 Task: Select Add end date and time.
Action: Mouse moved to (588, 158)
Screenshot: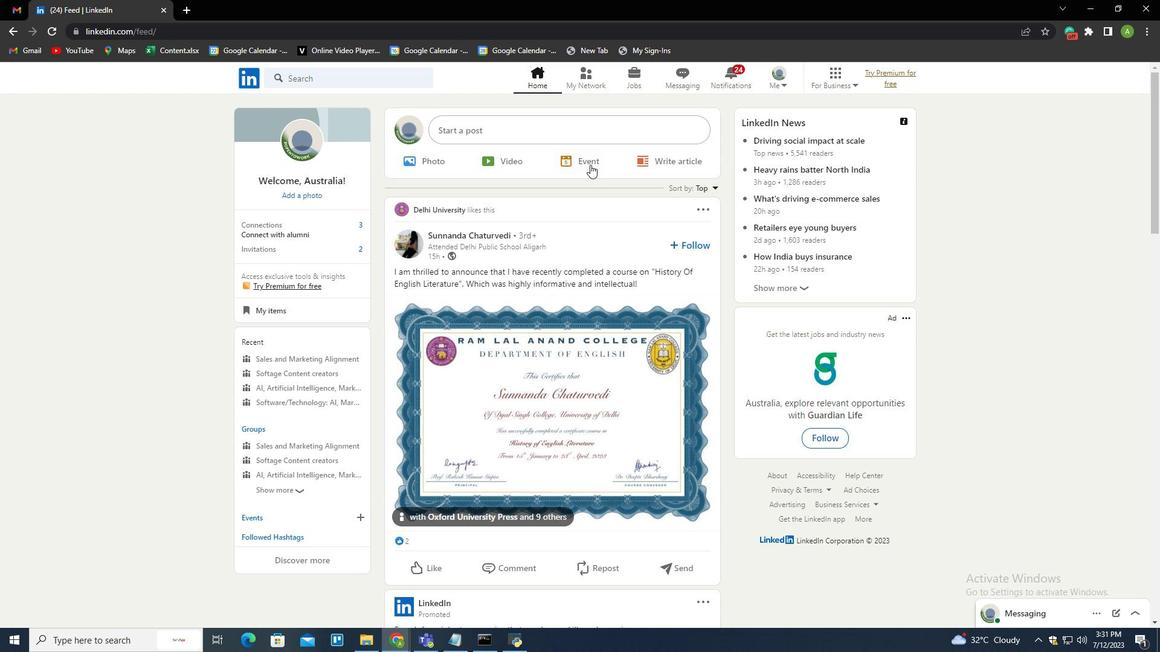 
Action: Mouse pressed left at (588, 158)
Screenshot: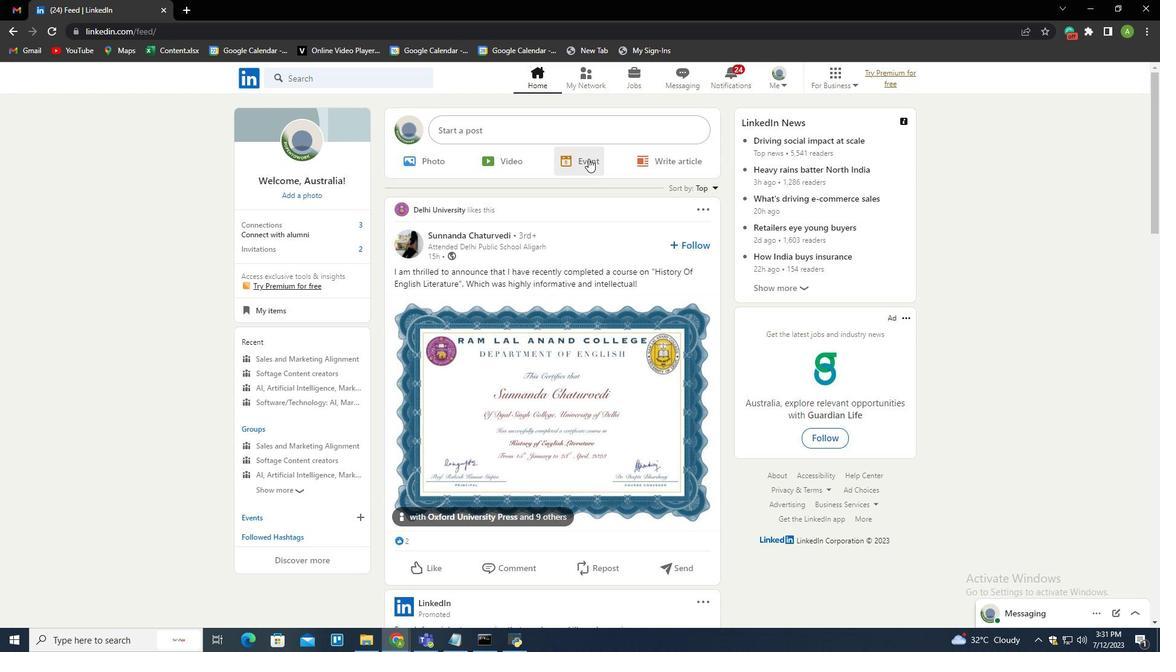
Action: Mouse moved to (555, 334)
Screenshot: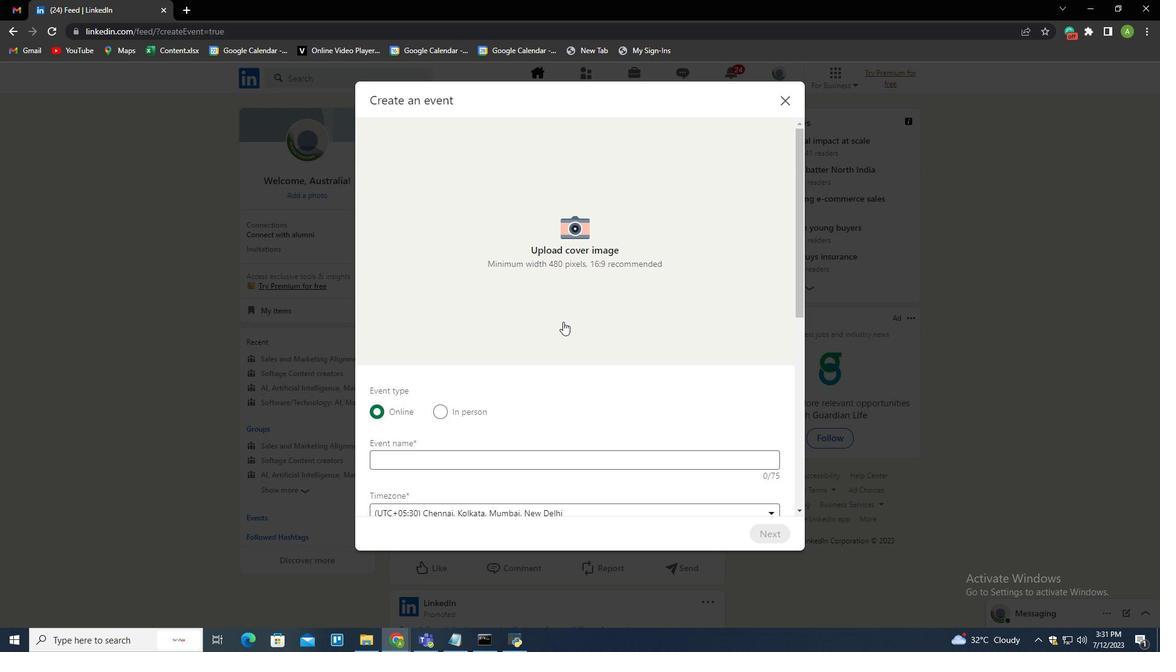 
Action: Mouse scrolled (555, 334) with delta (0, 0)
Screenshot: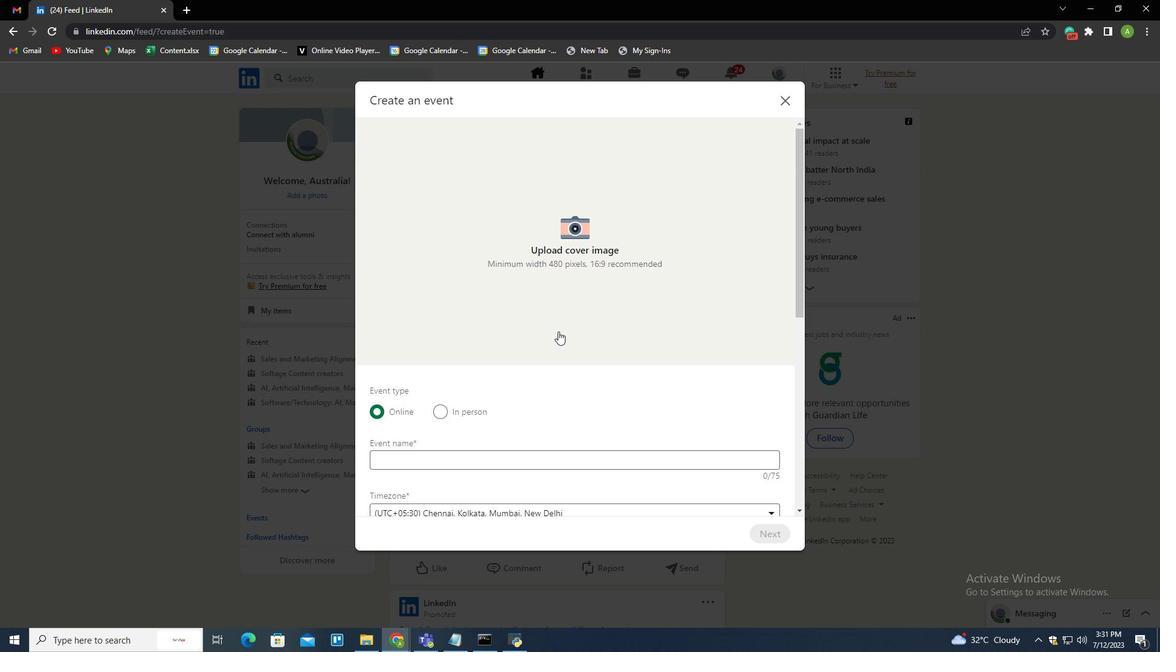 
Action: Mouse scrolled (555, 334) with delta (0, 0)
Screenshot: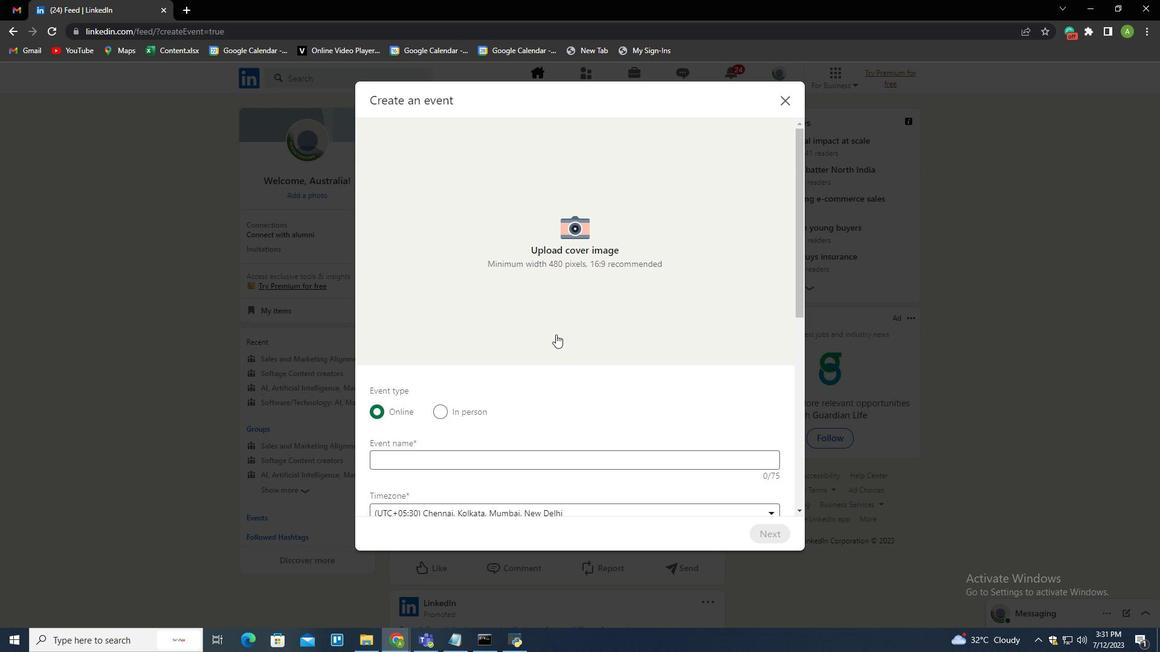 
Action: Mouse scrolled (555, 334) with delta (0, 0)
Screenshot: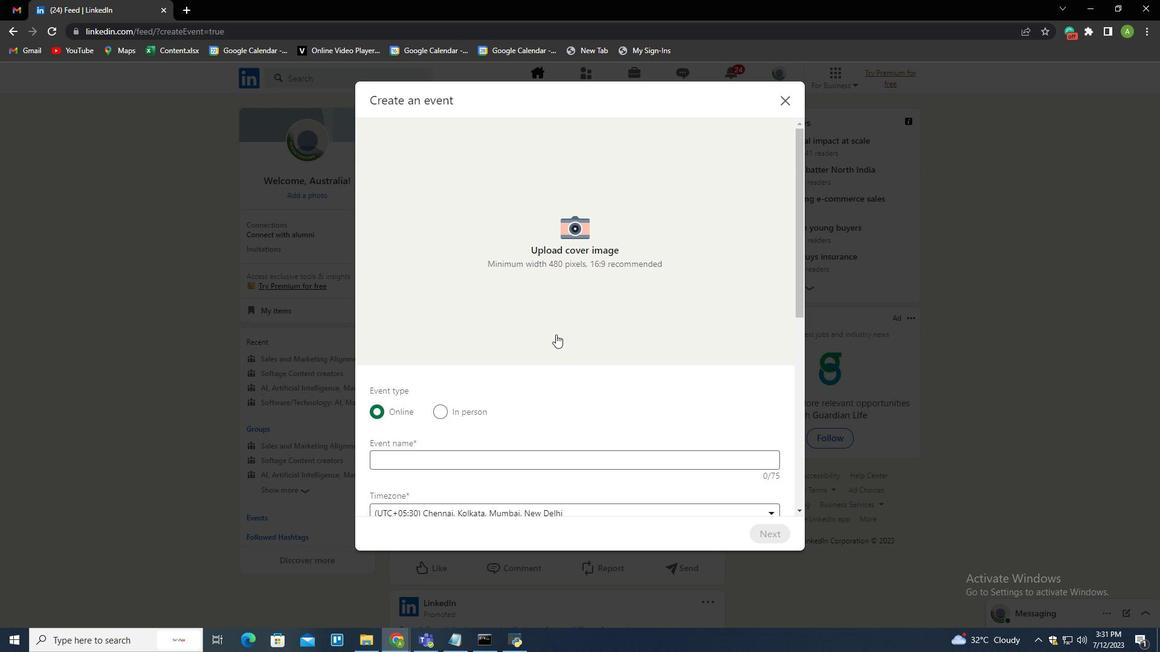 
Action: Mouse scrolled (555, 334) with delta (0, 0)
Screenshot: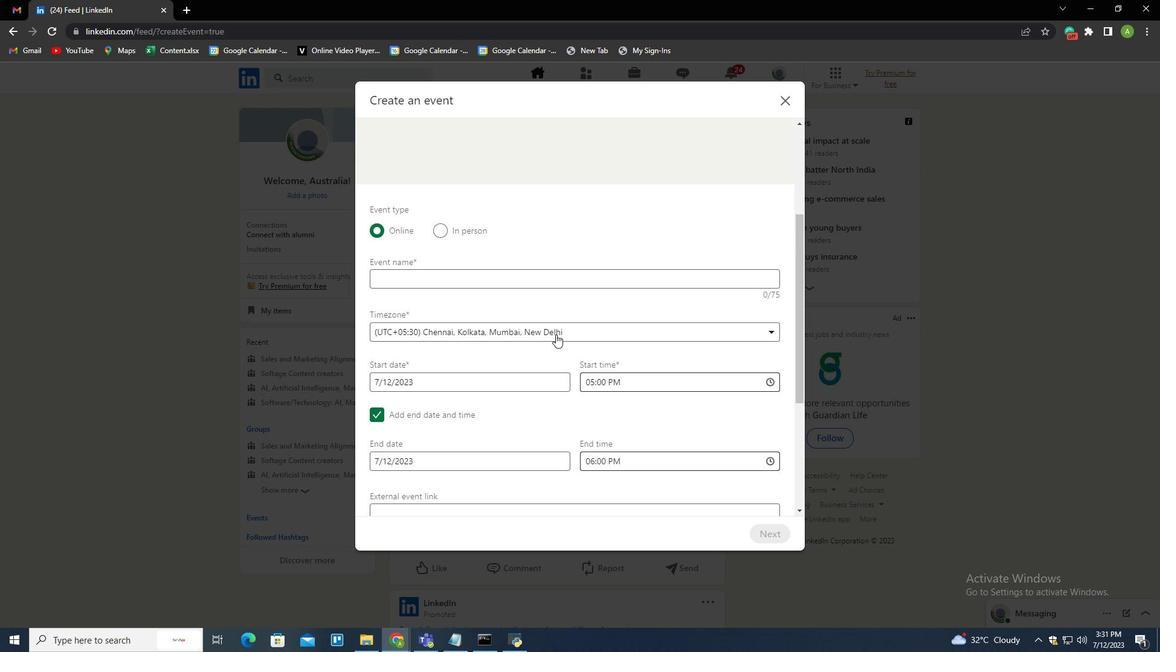 
Action: Mouse moved to (365, 354)
Screenshot: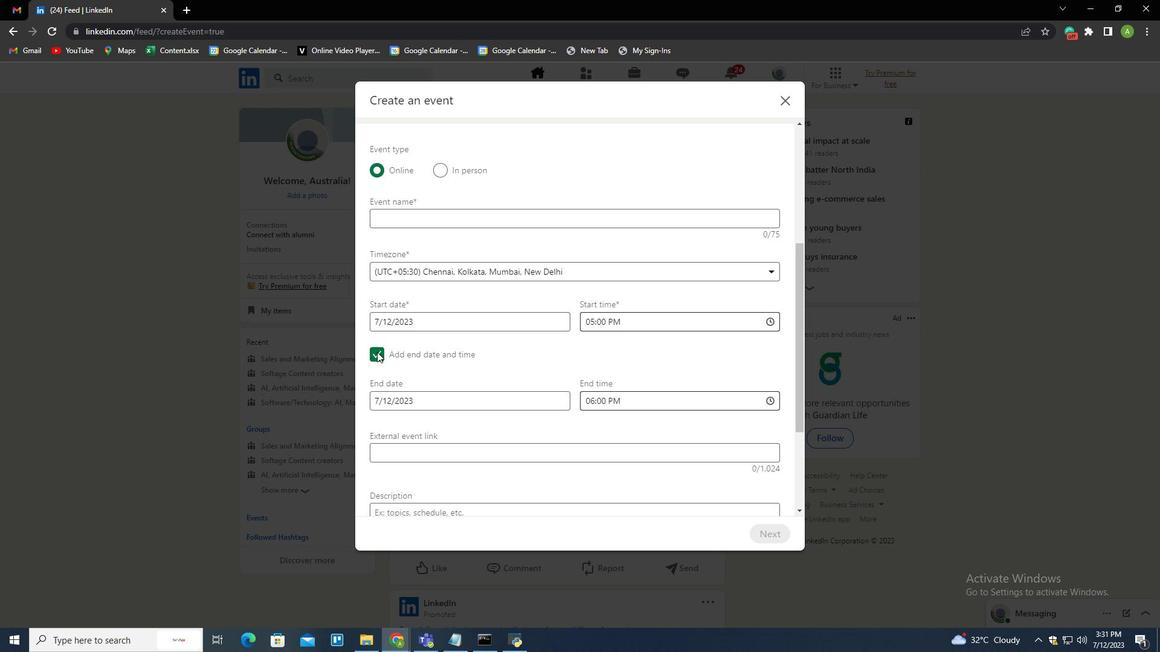 
Action: Mouse pressed left at (365, 354)
Screenshot: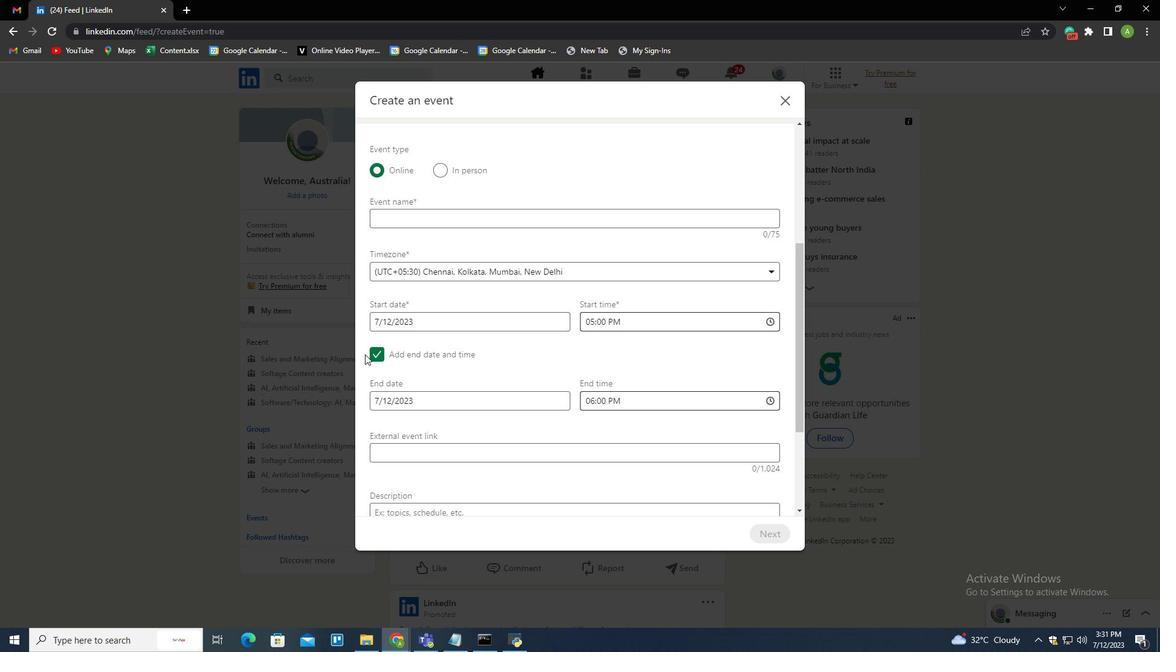 
Action: Mouse moved to (379, 354)
Screenshot: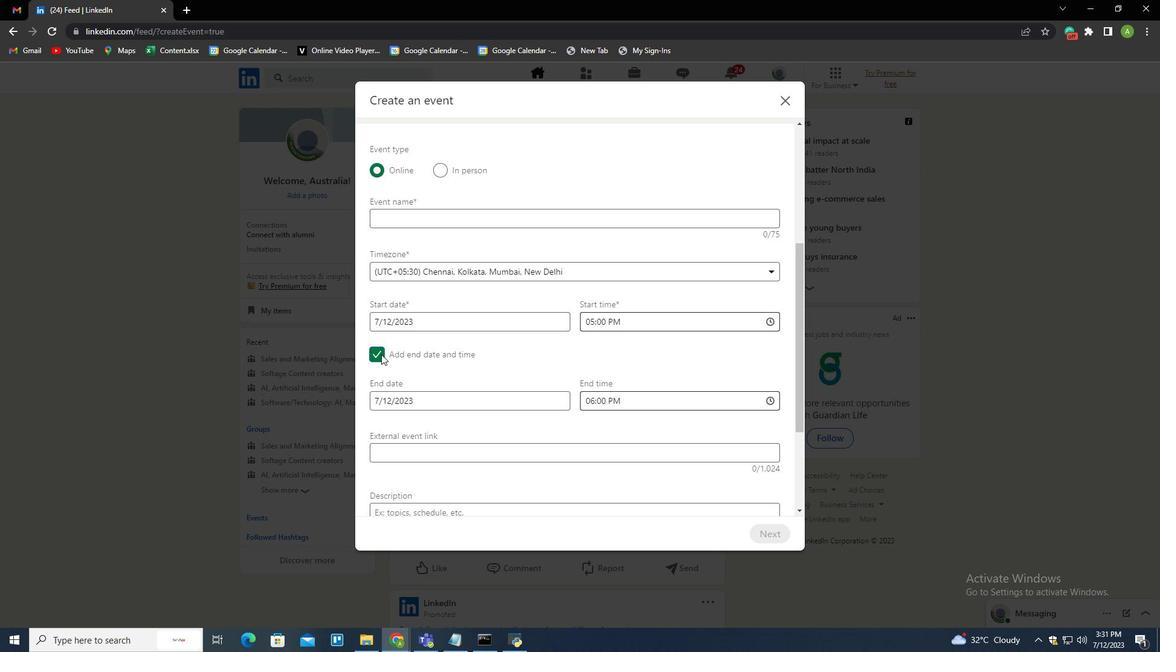 
Action: Mouse pressed left at (379, 354)
Screenshot: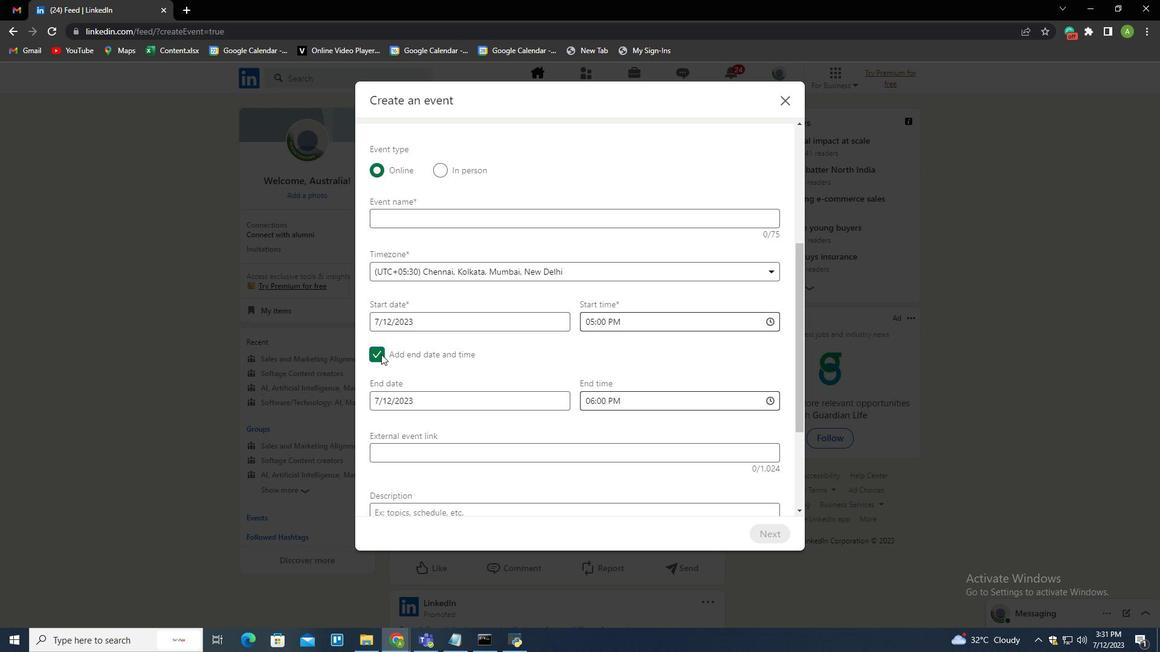 
Action: Mouse pressed left at (379, 354)
Screenshot: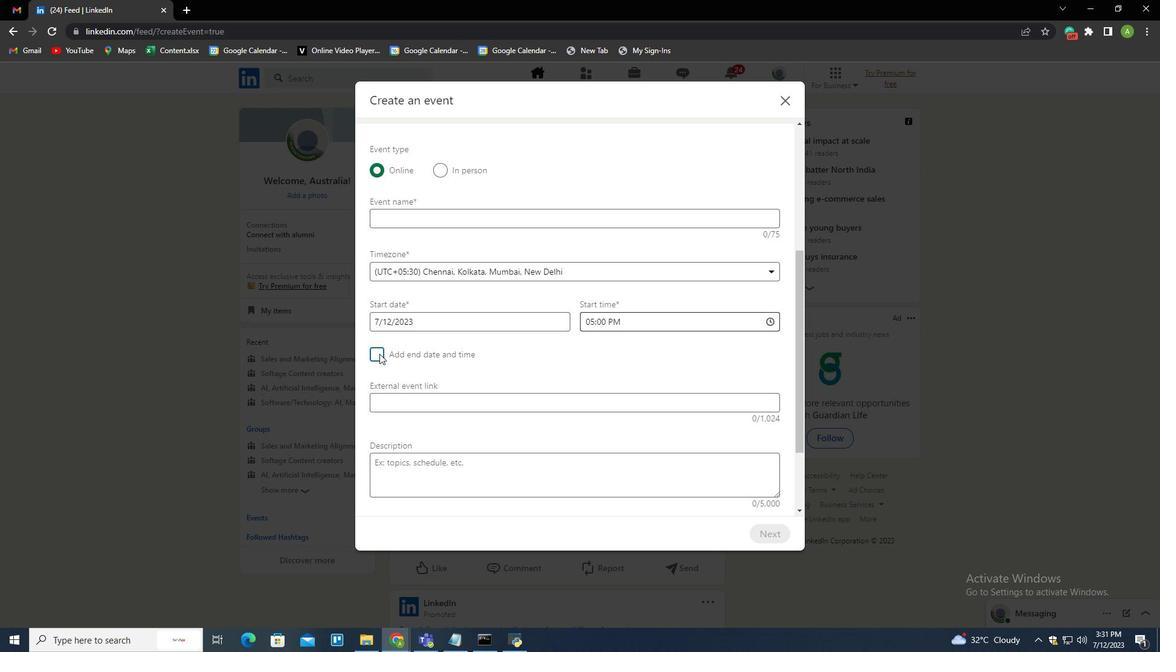 
Action: Mouse moved to (412, 389)
Screenshot: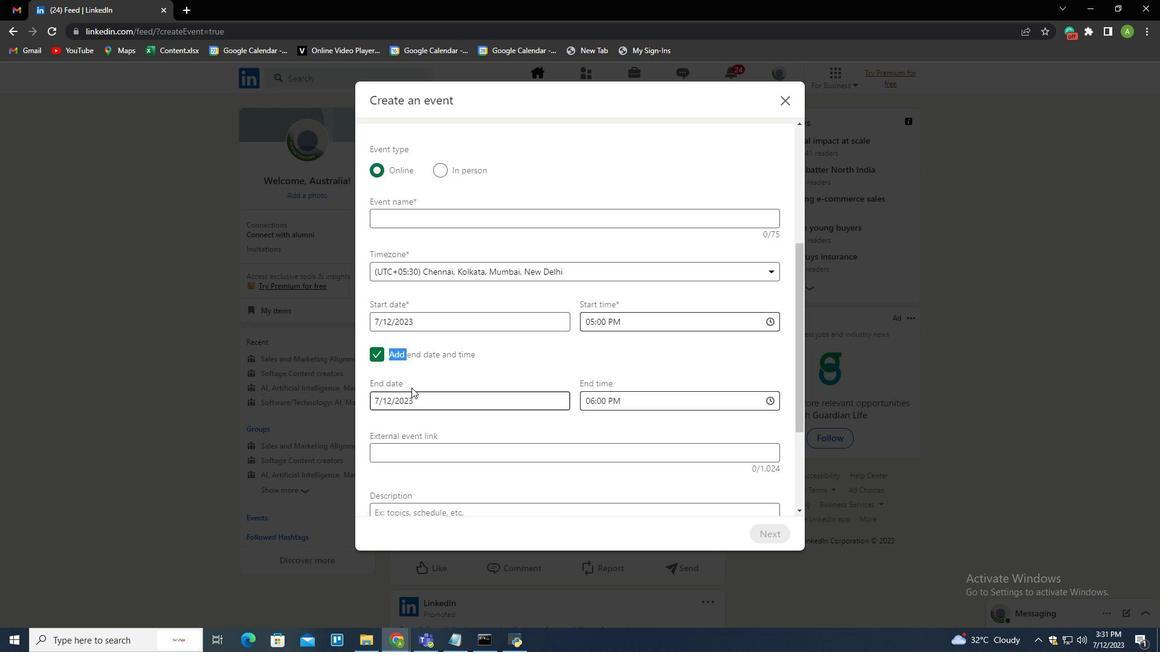 
